 Task: Create a section Debug Dive and in the section, add a milestone Helpdesk Ticketing System Implementation in the project AmplifyHQ
Action: Mouse moved to (65, 253)
Screenshot: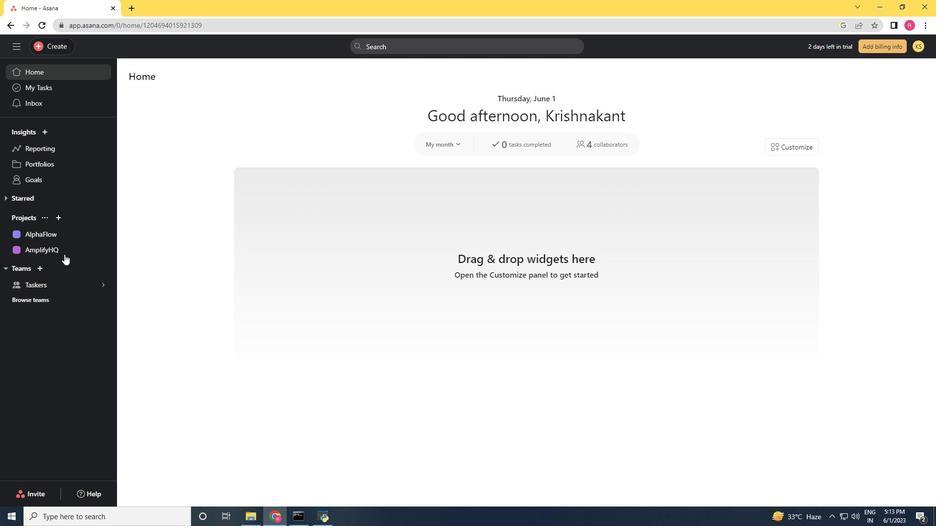 
Action: Mouse pressed left at (65, 253)
Screenshot: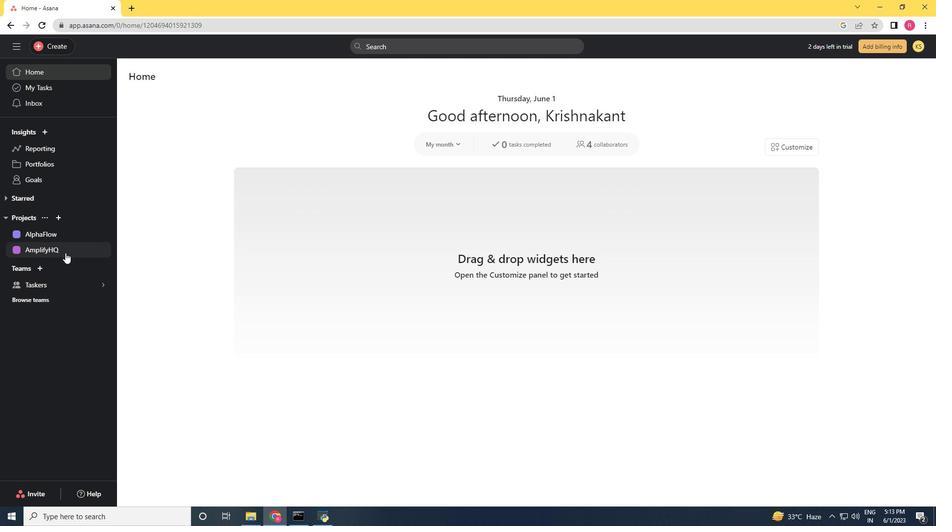 
Action: Mouse moved to (249, 365)
Screenshot: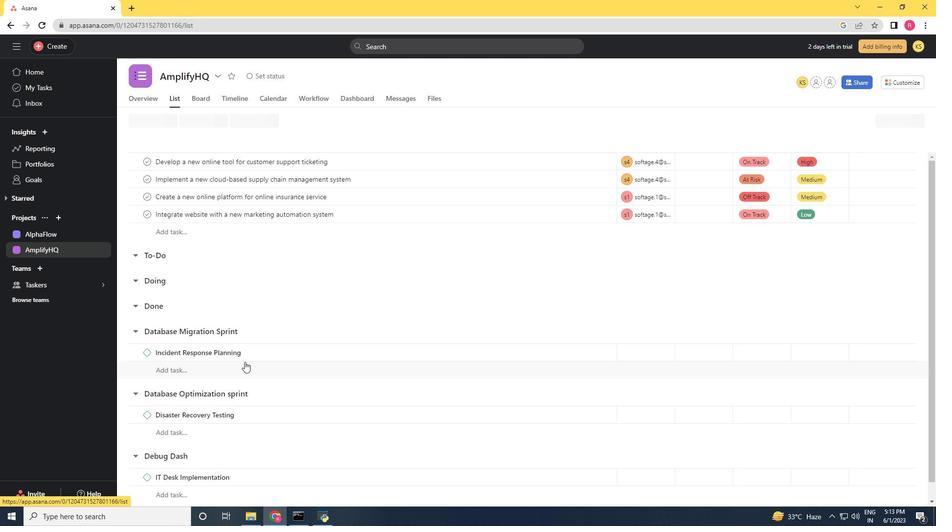 
Action: Mouse scrolled (249, 365) with delta (0, 0)
Screenshot: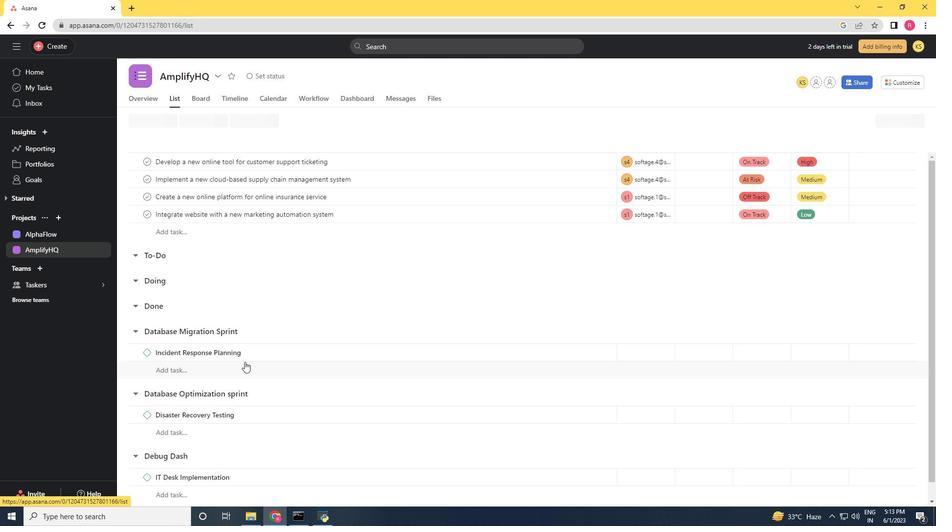 
Action: Mouse moved to (252, 369)
Screenshot: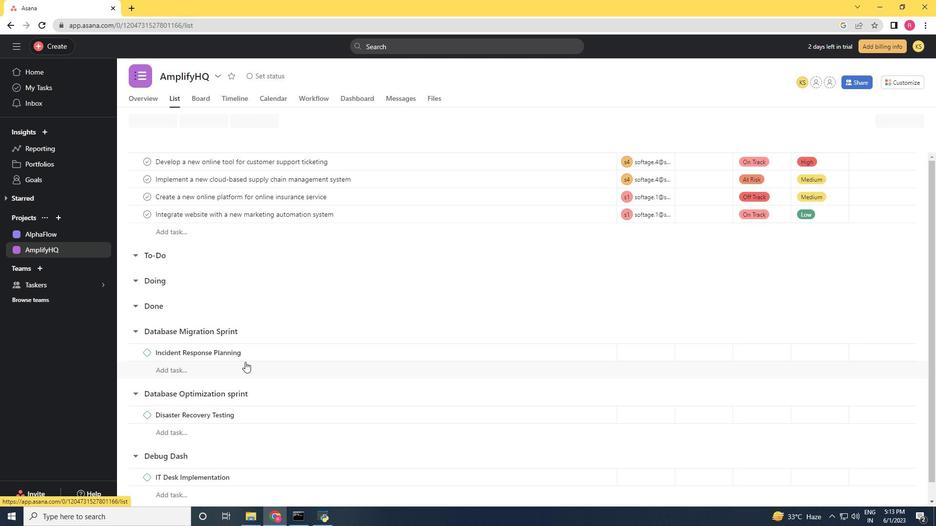 
Action: Mouse scrolled (252, 368) with delta (0, 0)
Screenshot: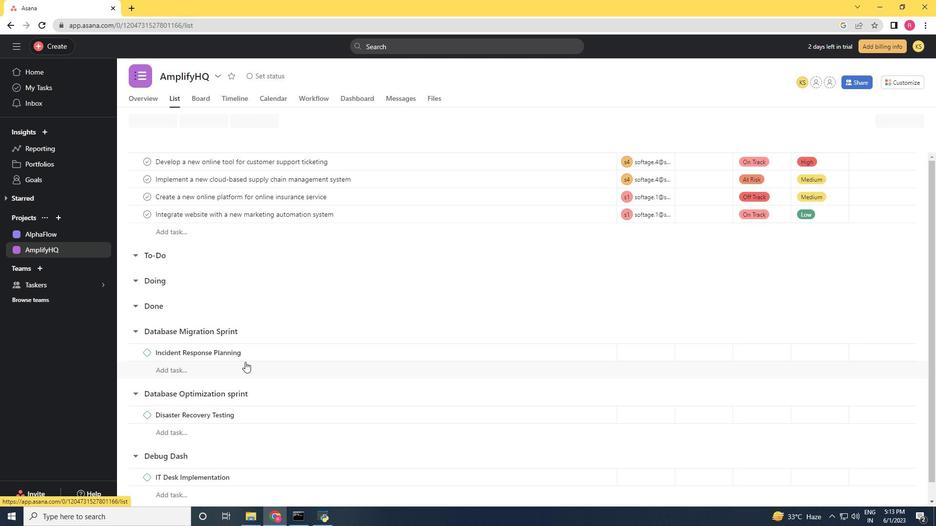 
Action: Mouse moved to (254, 371)
Screenshot: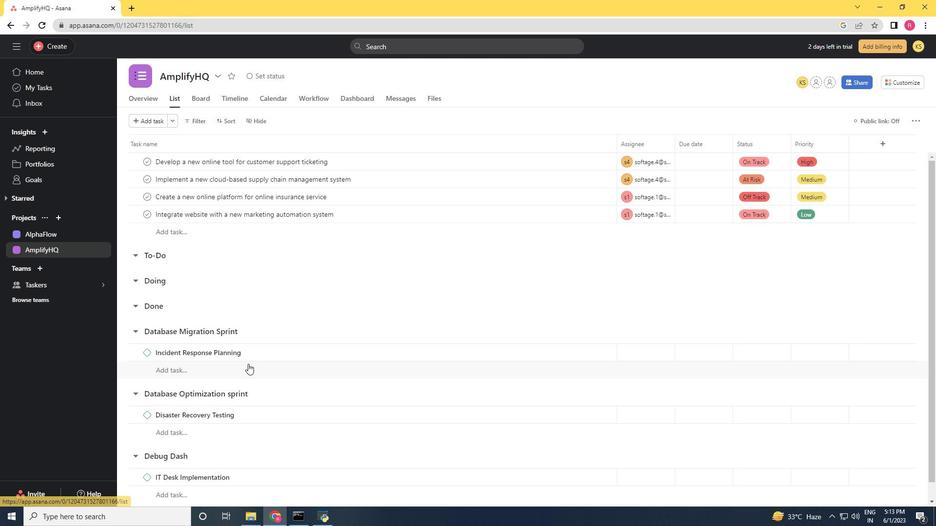 
Action: Mouse scrolled (254, 371) with delta (0, 0)
Screenshot: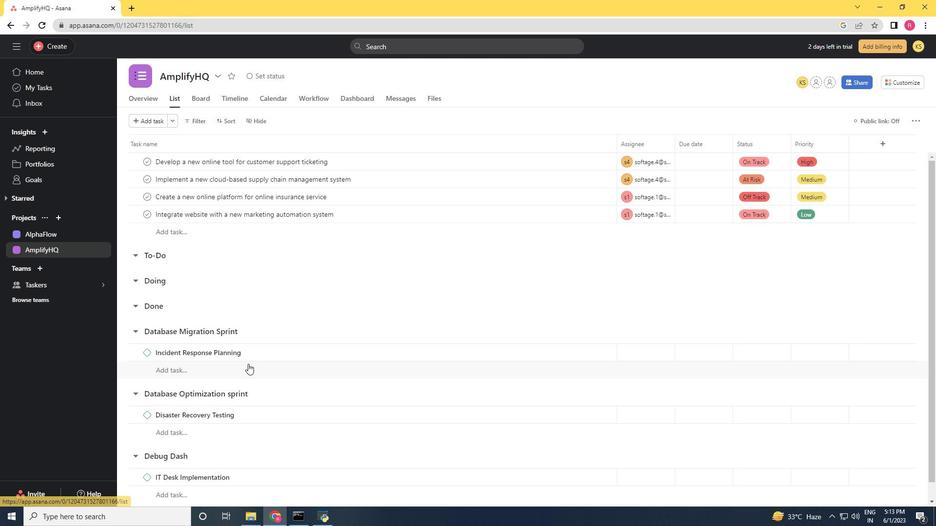 
Action: Mouse moved to (254, 372)
Screenshot: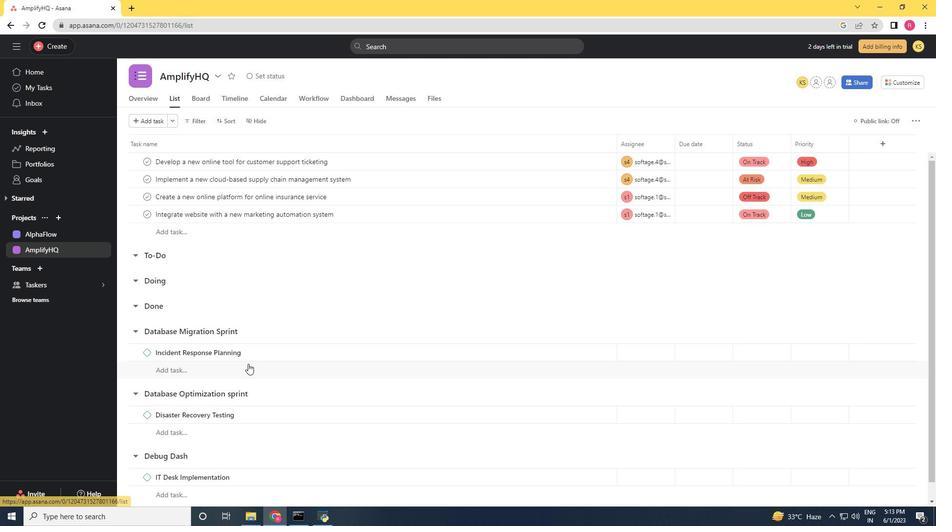 
Action: Mouse scrolled (254, 371) with delta (0, 0)
Screenshot: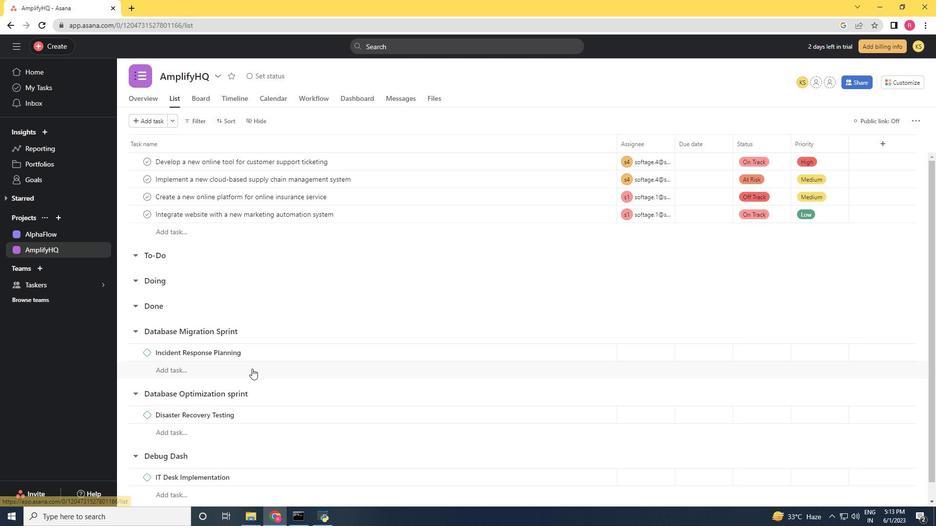 
Action: Mouse moved to (254, 373)
Screenshot: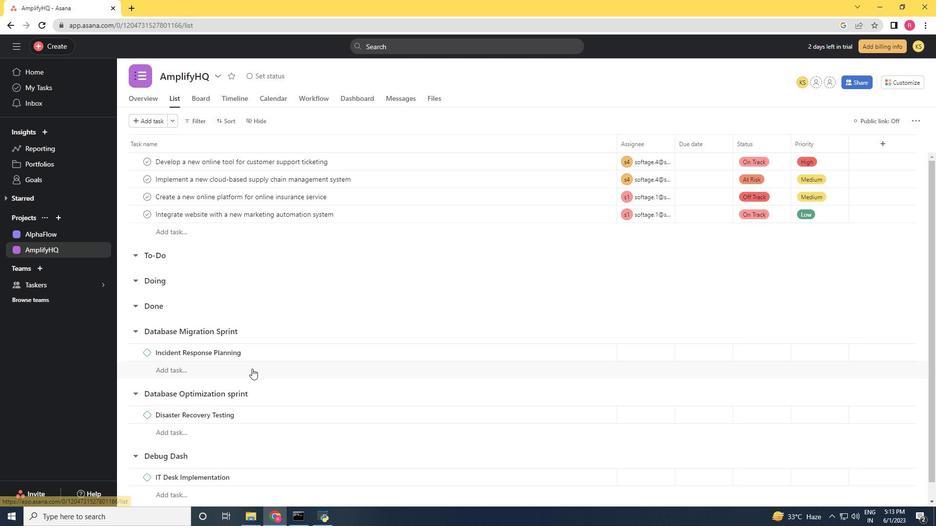 
Action: Mouse scrolled (254, 372) with delta (0, 0)
Screenshot: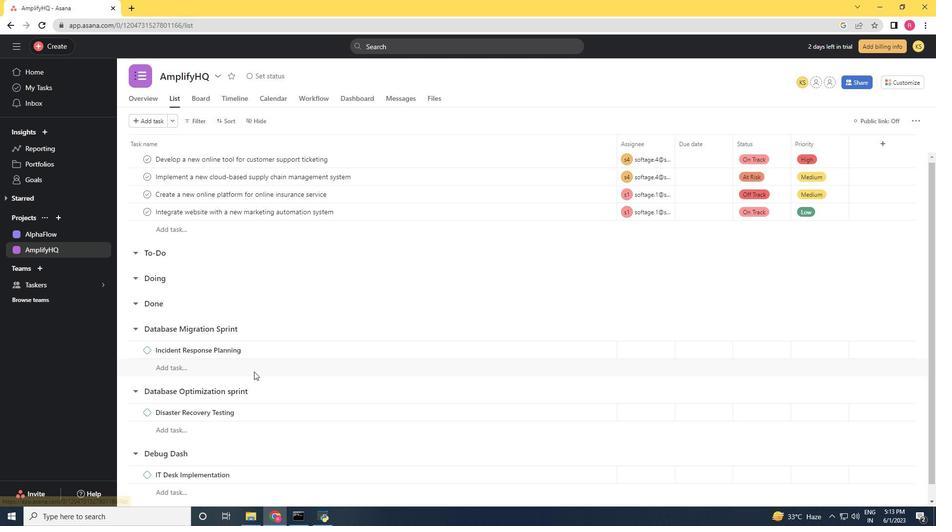 
Action: Mouse moved to (179, 498)
Screenshot: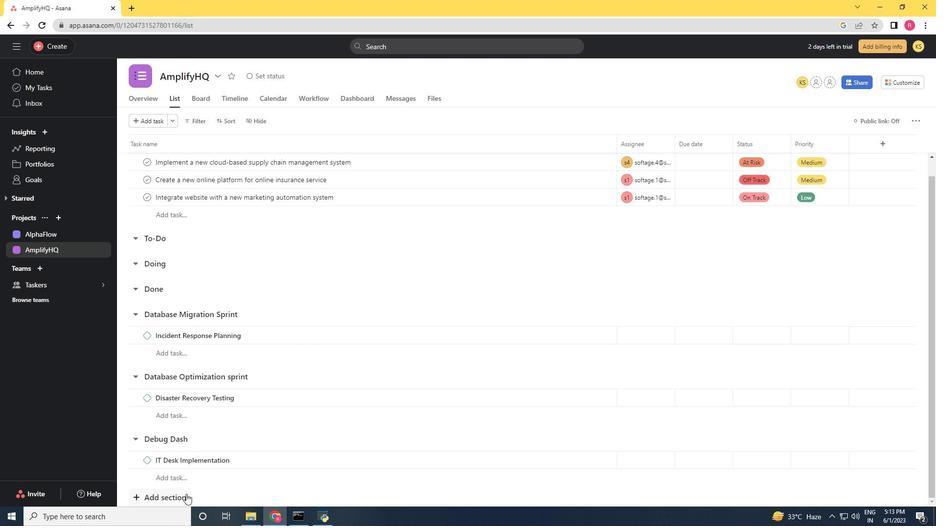 
Action: Mouse pressed left at (179, 498)
Screenshot: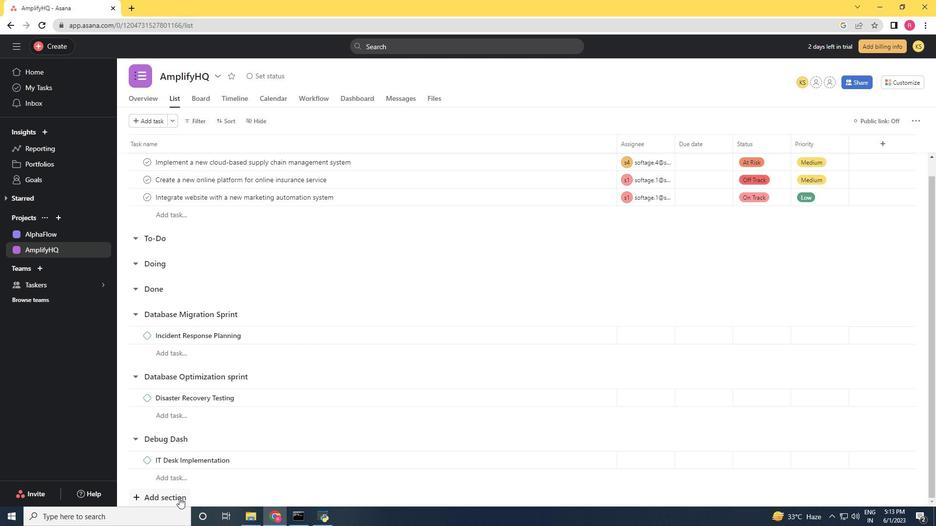 
Action: Mouse moved to (226, 388)
Screenshot: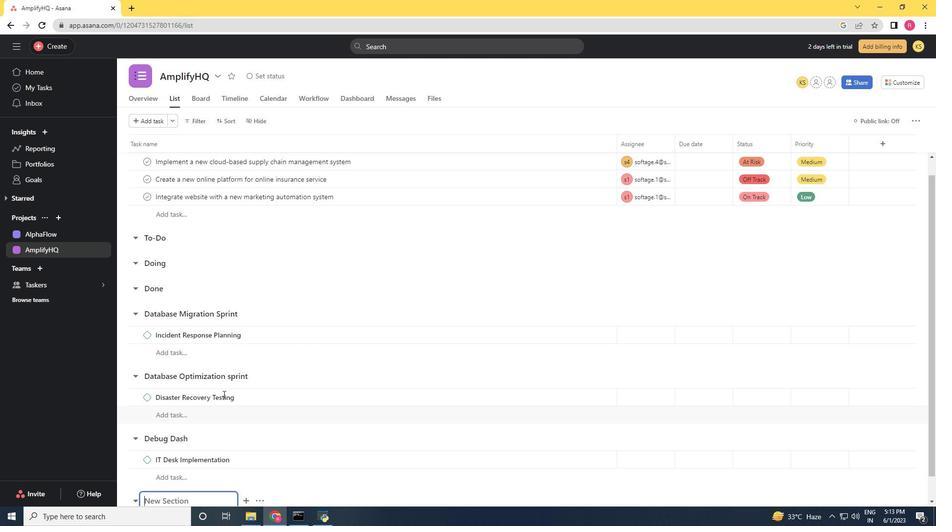 
Action: Mouse scrolled (226, 388) with delta (0, 0)
Screenshot: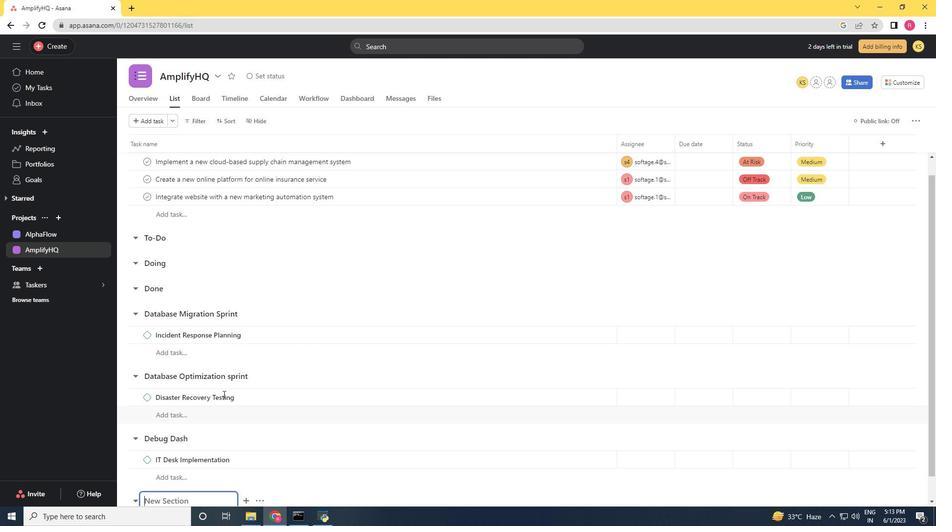 
Action: Mouse scrolled (226, 388) with delta (0, 0)
Screenshot: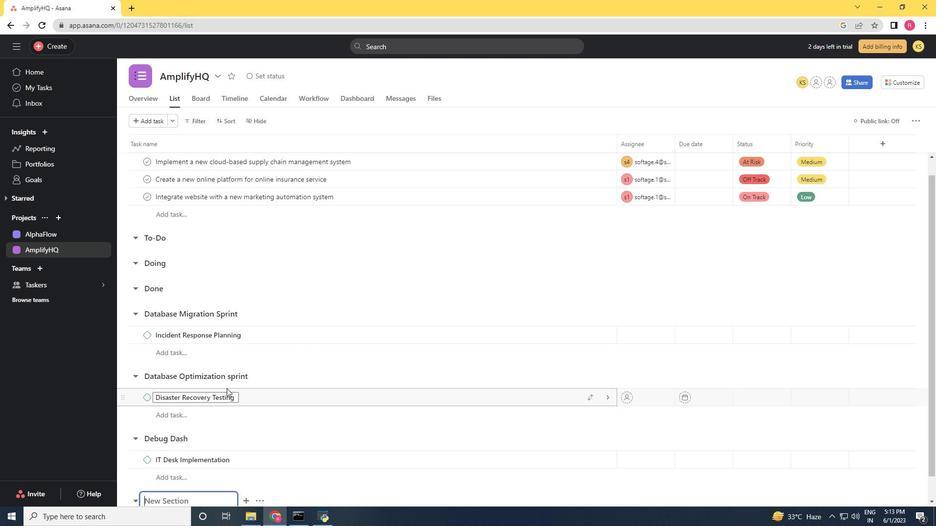 
Action: Mouse scrolled (226, 388) with delta (0, 0)
Screenshot: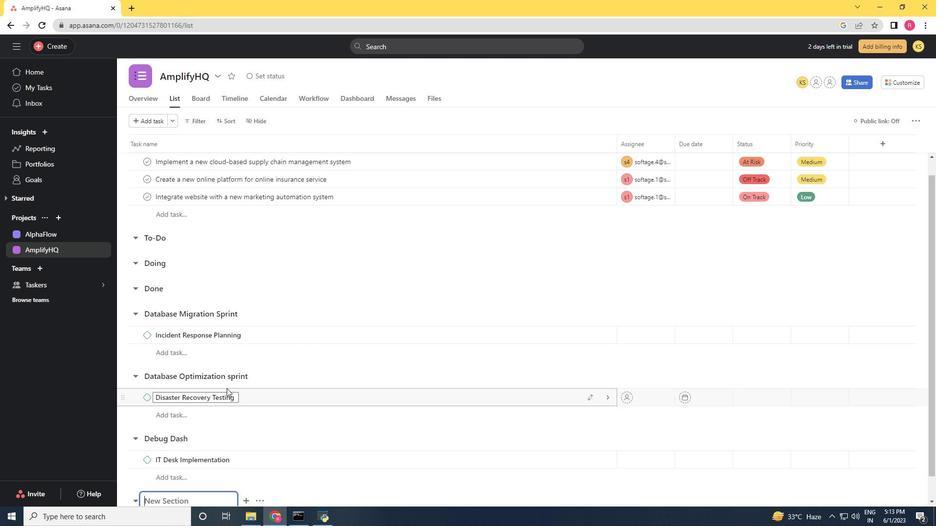 
Action: Mouse scrolled (226, 388) with delta (0, 0)
Screenshot: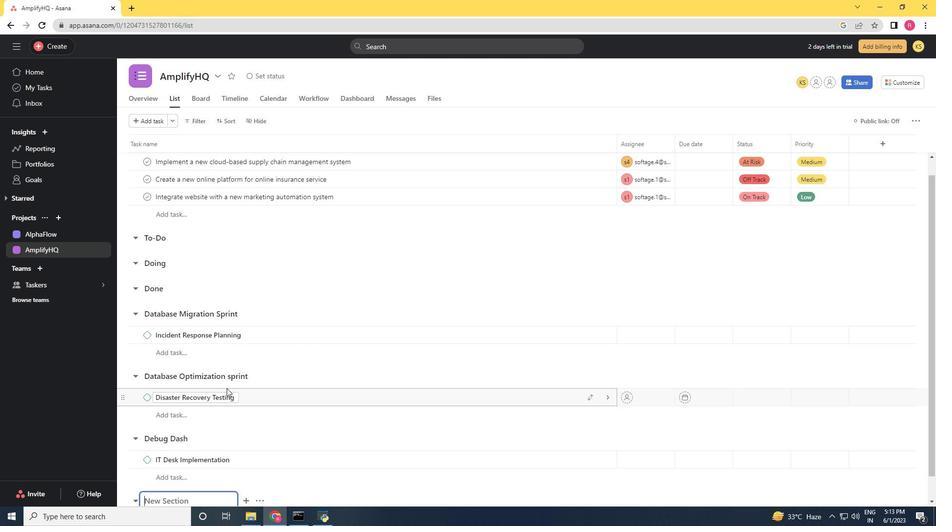 
Action: Mouse scrolled (226, 388) with delta (0, 0)
Screenshot: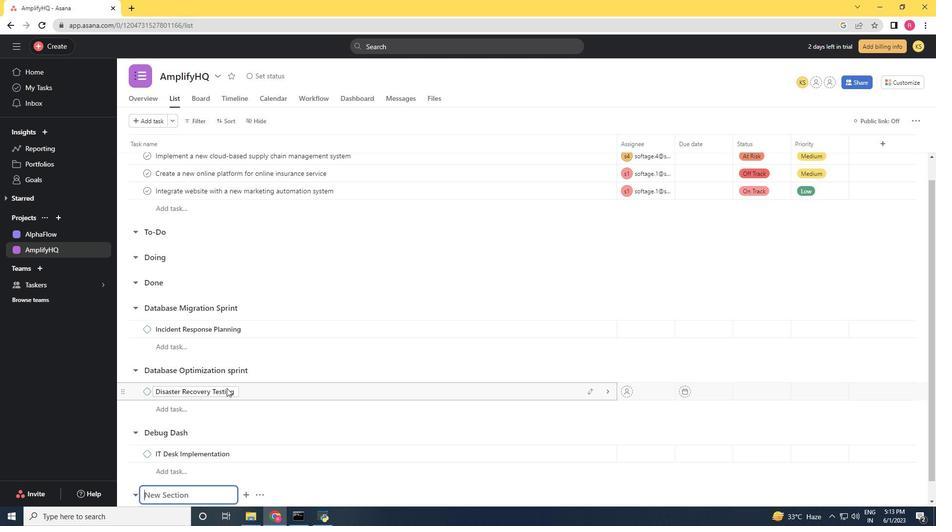 
Action: Mouse moved to (209, 399)
Screenshot: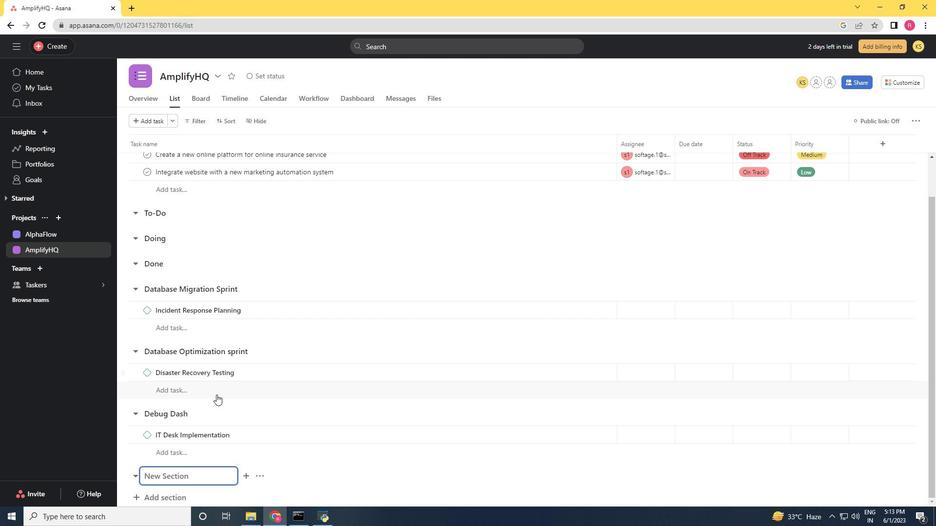 
Action: Key pressed <Key.shift>Debug<Key.space><Key.shift><Key.shift><Key.shift><Key.shift><Key.shift><Key.shift><Key.shift><Key.shift><Key.shift><Key.shift>Dive
Screenshot: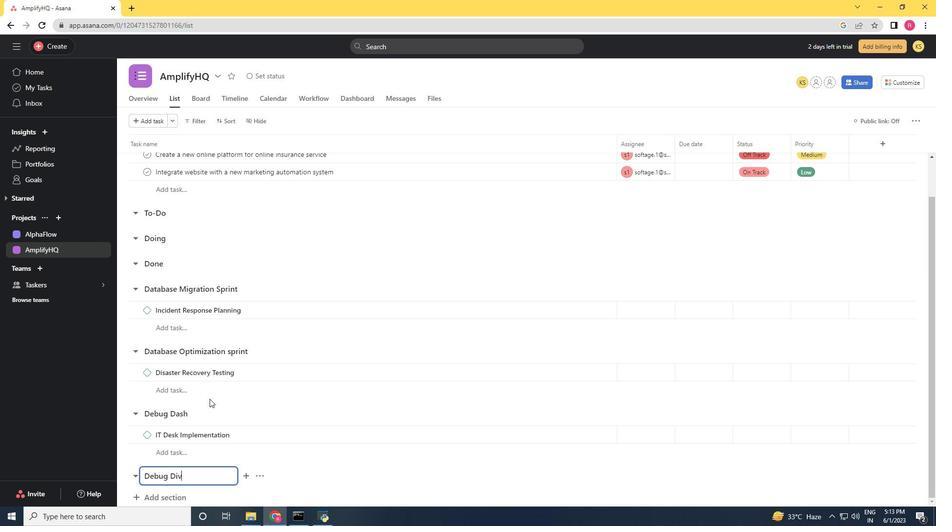 
Action: Mouse moved to (212, 403)
Screenshot: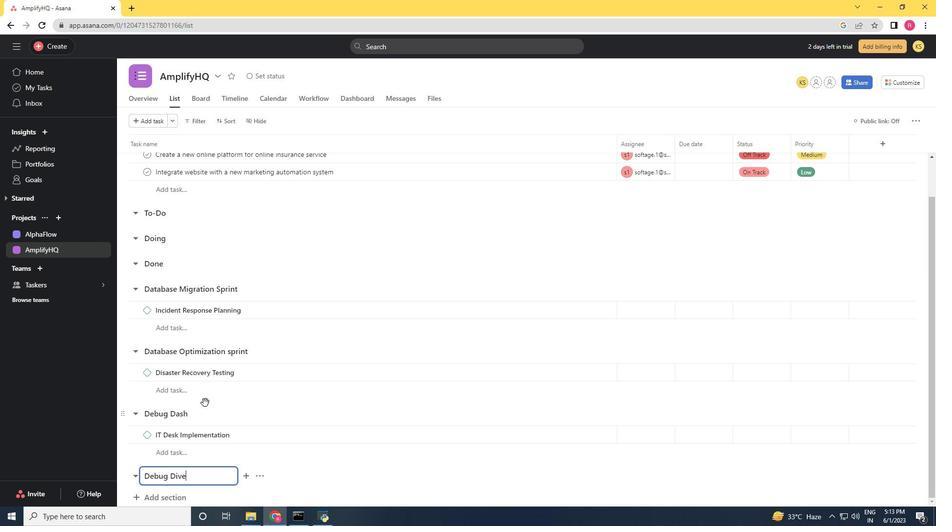 
Action: Key pressed <Key.enter>
Screenshot: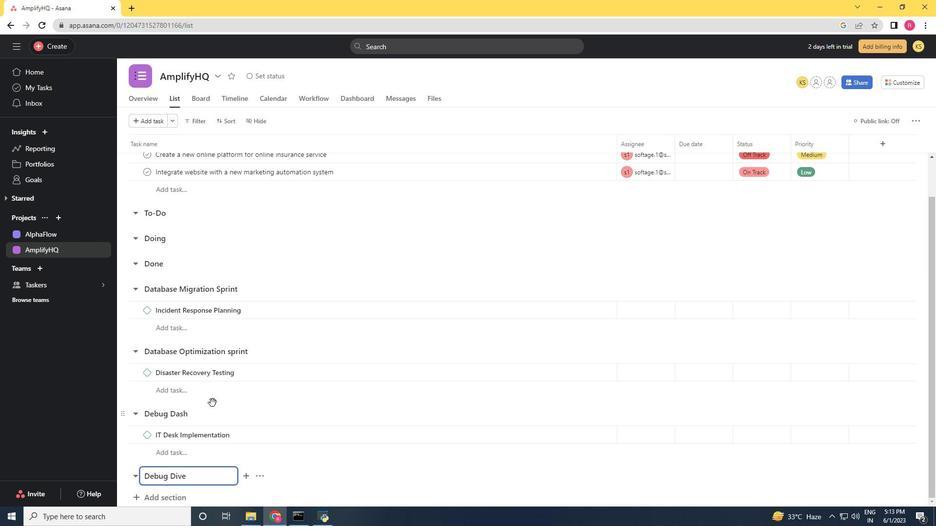 
Action: Mouse moved to (212, 403)
Screenshot: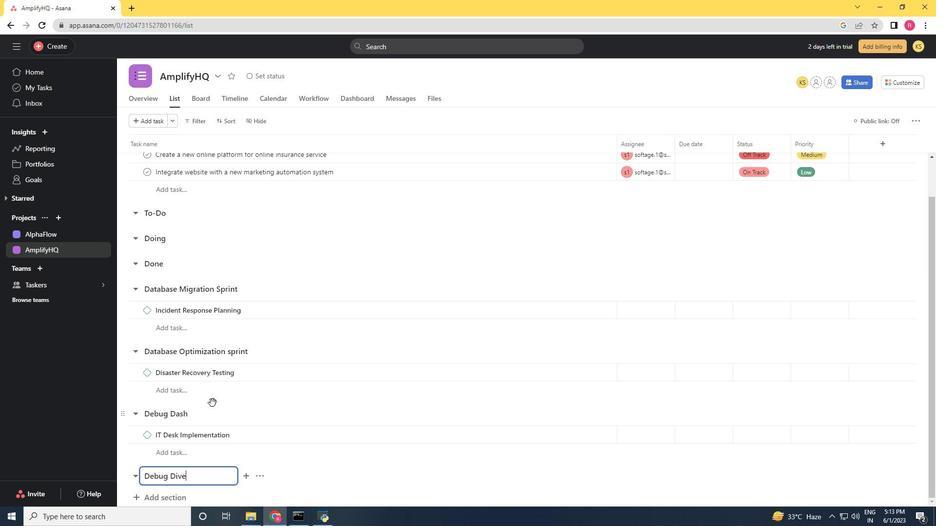 
Action: Key pressed <Key.shift>Helpdesk<Key.space><Key.shift>Ticketing<Key.space><Key.shift>System<Key.space><Key.shift>Implementation<Key.space>
Screenshot: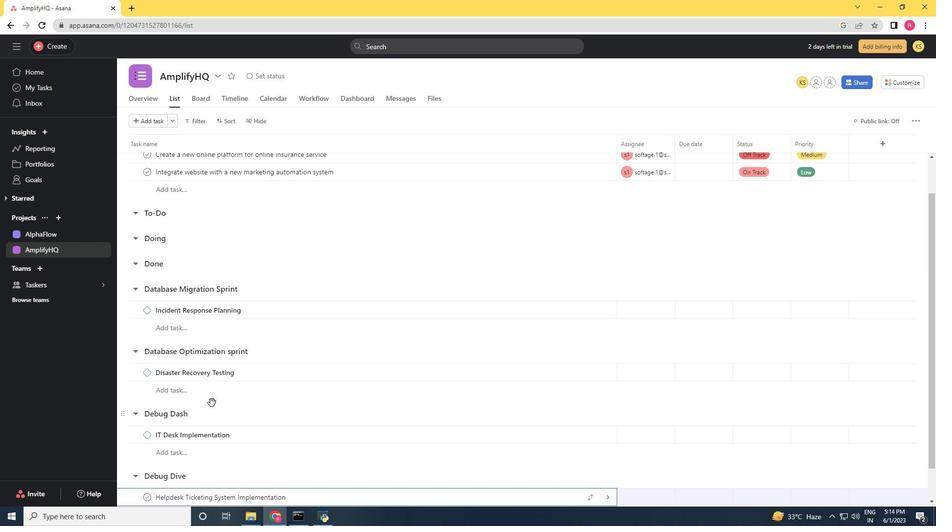 
Action: Mouse moved to (288, 379)
Screenshot: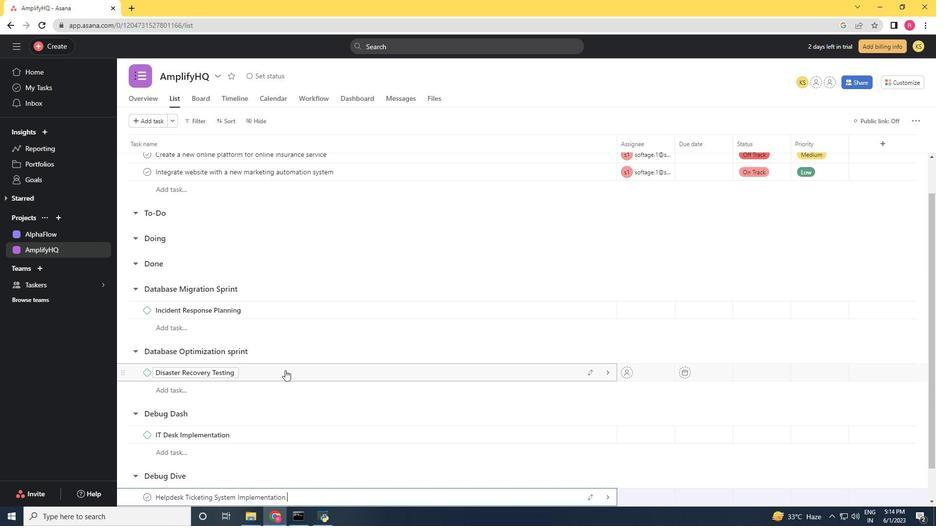 
Action: Mouse scrolled (288, 379) with delta (0, 0)
Screenshot: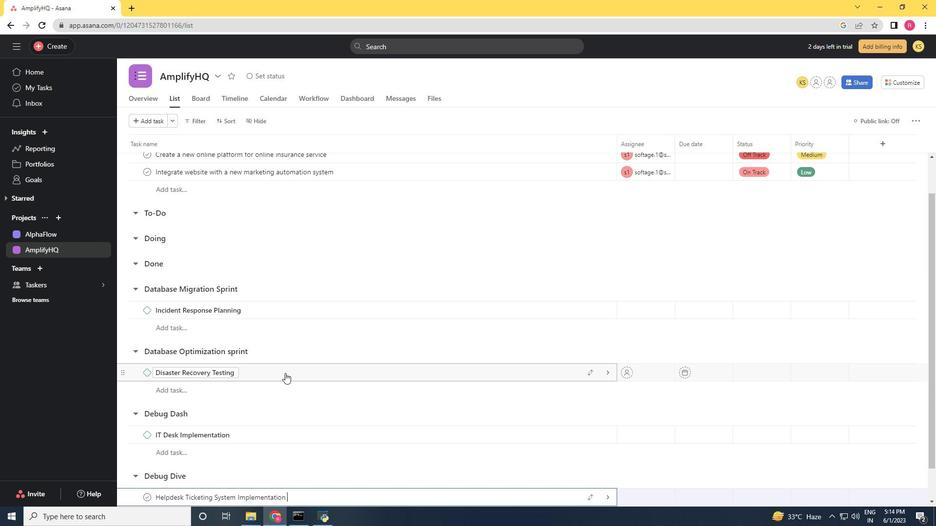 
Action: Mouse moved to (290, 381)
Screenshot: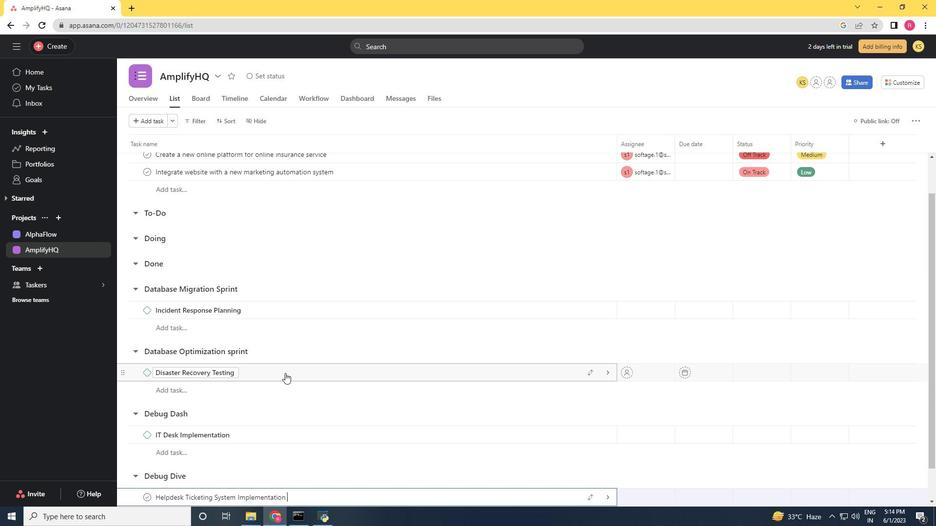 
Action: Mouse scrolled (290, 380) with delta (0, 0)
Screenshot: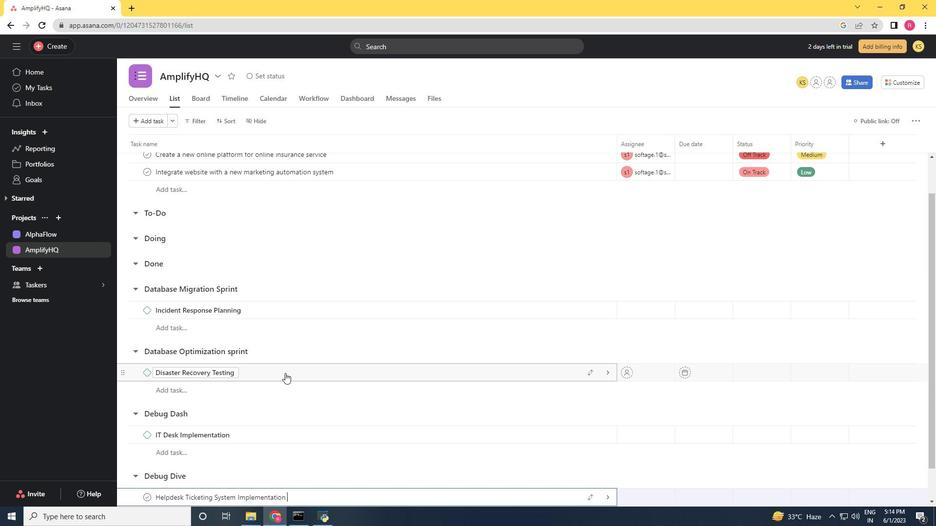 
Action: Mouse moved to (291, 381)
Screenshot: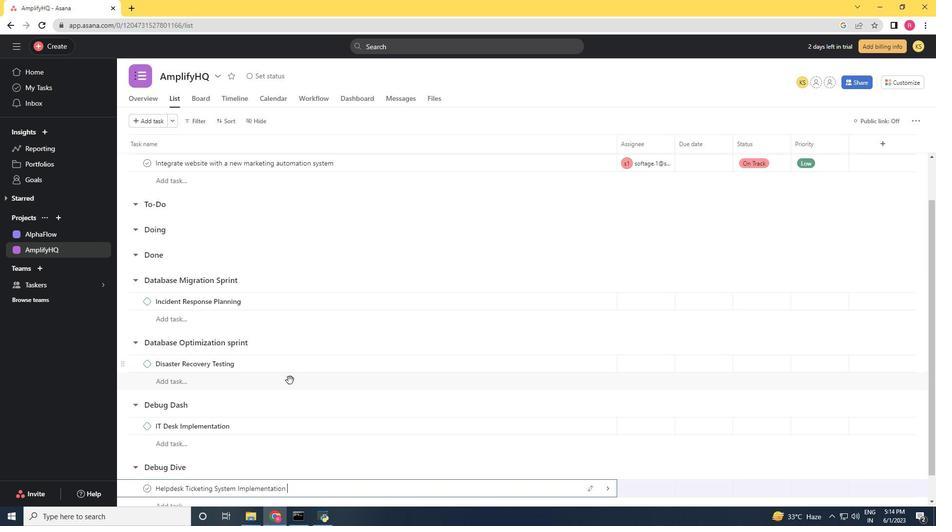 
Action: Mouse scrolled (290, 380) with delta (0, 0)
Screenshot: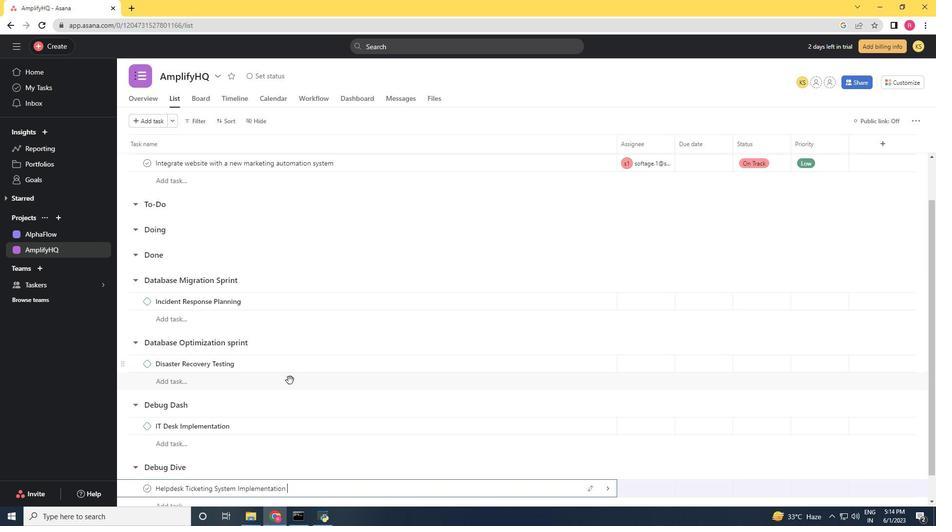 
Action: Mouse moved to (293, 397)
Screenshot: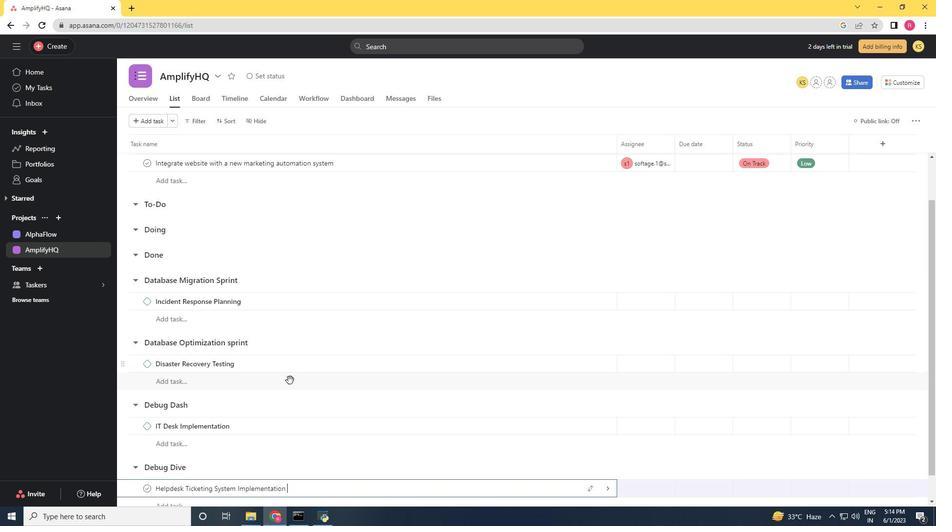 
Action: Mouse scrolled (291, 381) with delta (0, 0)
Screenshot: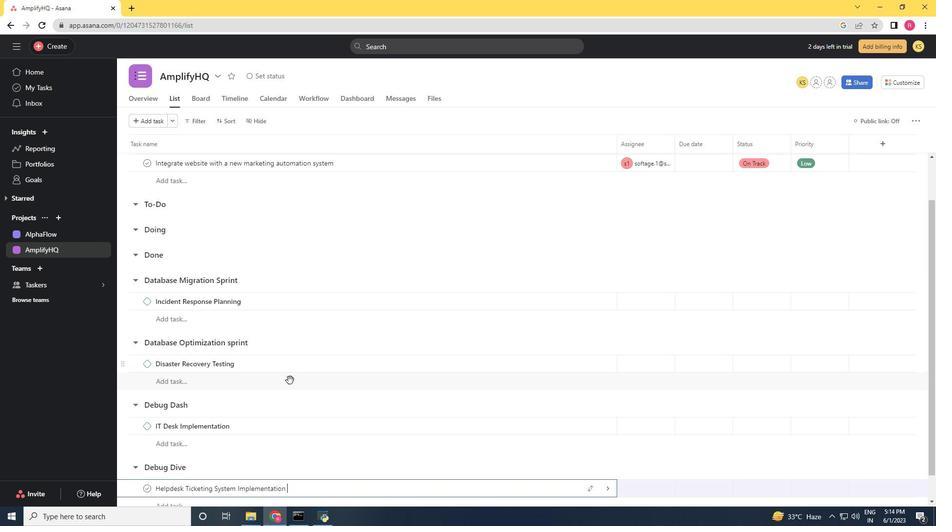 
Action: Mouse moved to (301, 456)
Screenshot: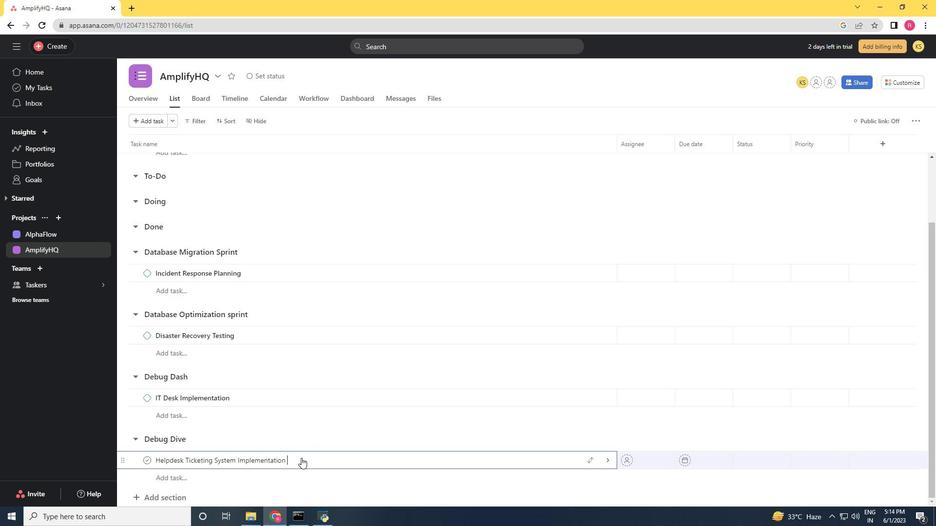 
Action: Mouse pressed right at (301, 456)
Screenshot: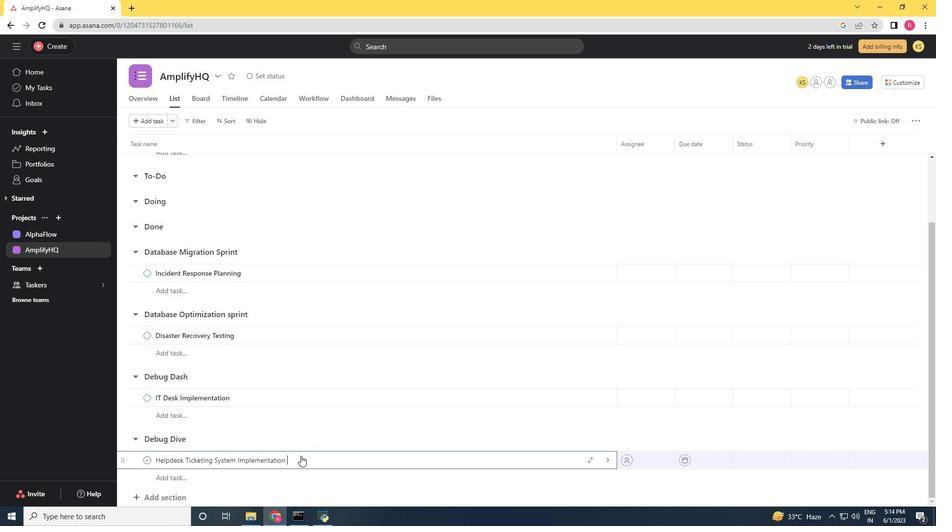 
Action: Mouse moved to (346, 408)
Screenshot: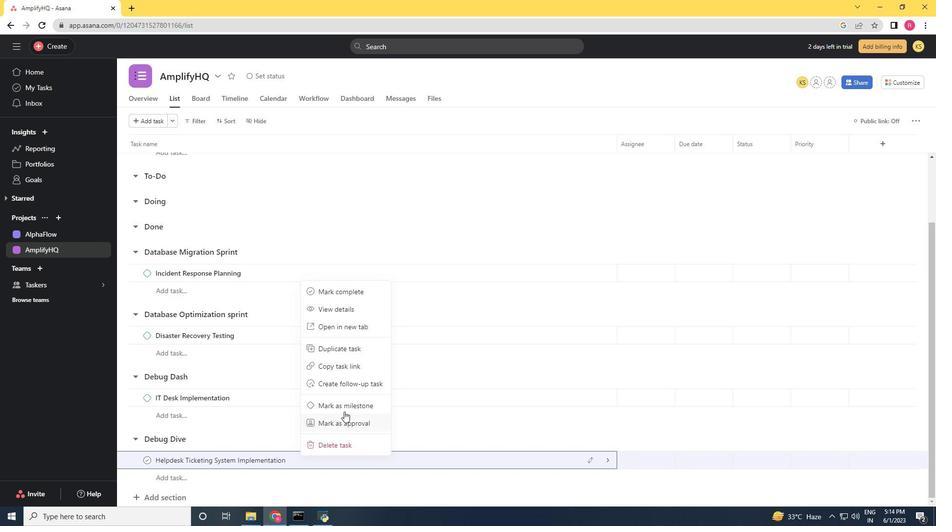 
Action: Mouse pressed left at (346, 408)
Screenshot: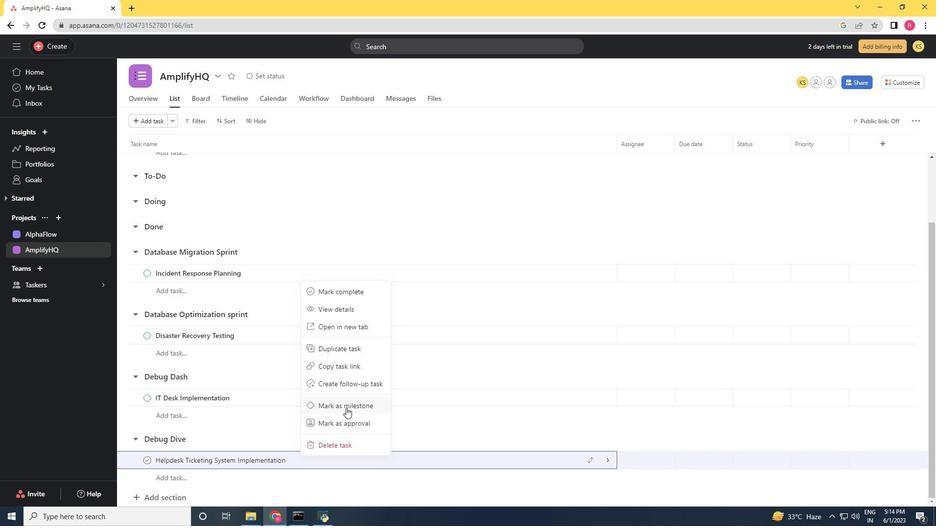 
Action: Mouse moved to (247, 459)
Screenshot: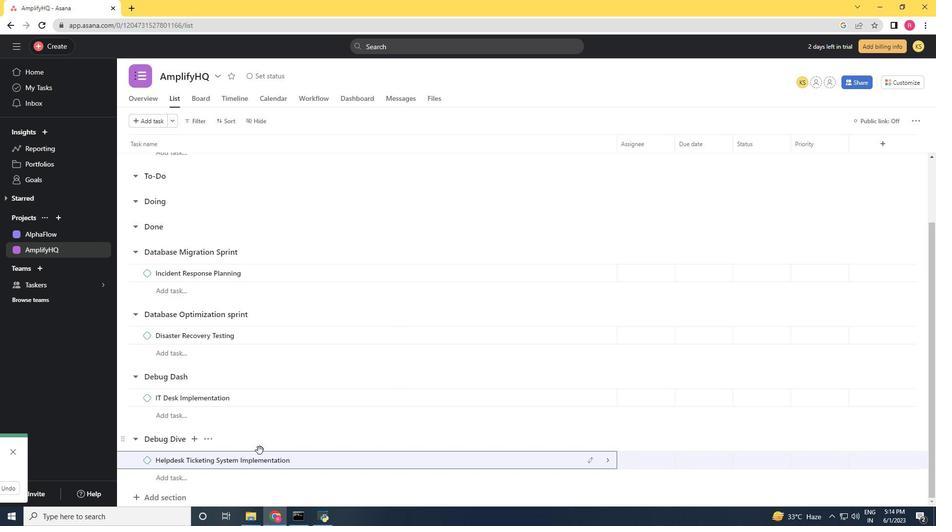 
